Task: Create a due date automation trigger when advanced on, the moment a card is due add fields with custom field "Resume" set.
Action: Mouse moved to (849, 242)
Screenshot: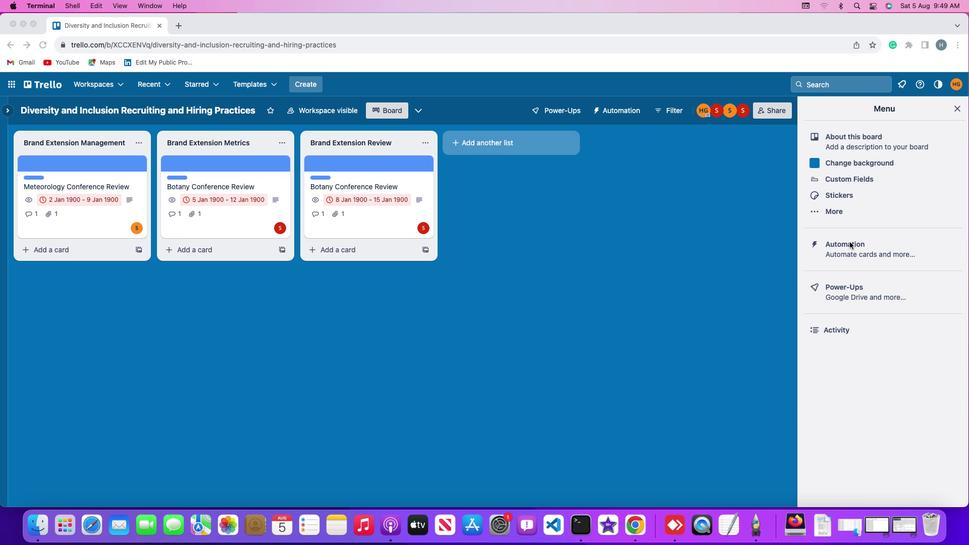 
Action: Mouse pressed left at (849, 242)
Screenshot: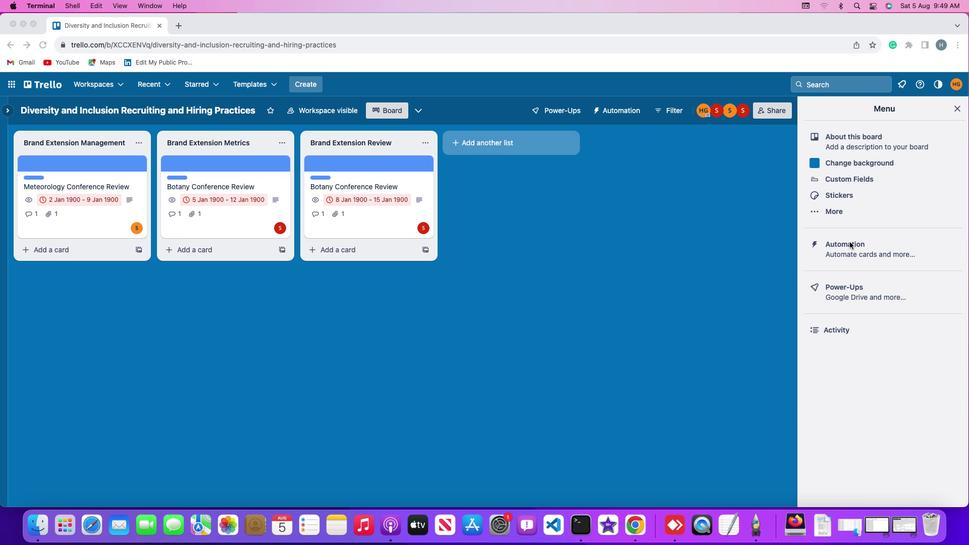 
Action: Mouse pressed left at (849, 242)
Screenshot: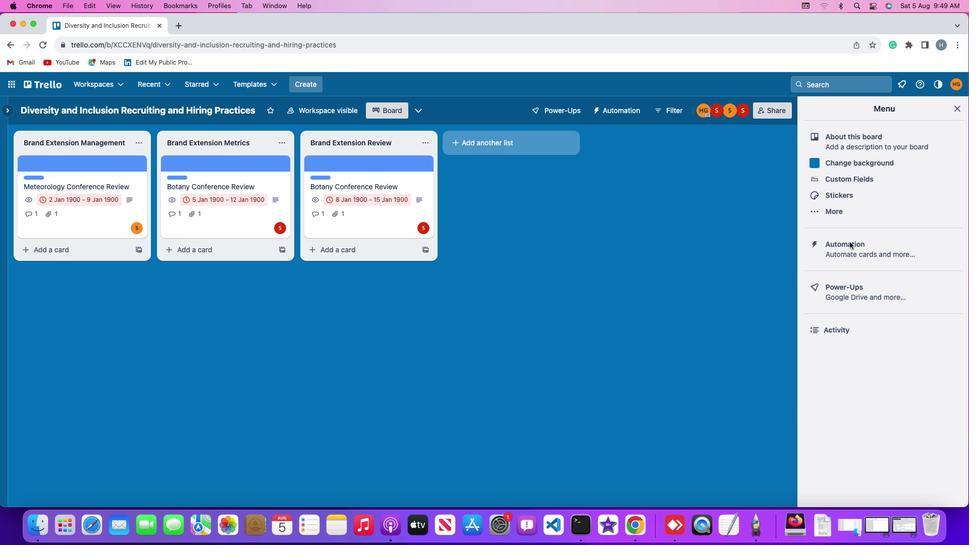 
Action: Mouse moved to (57, 238)
Screenshot: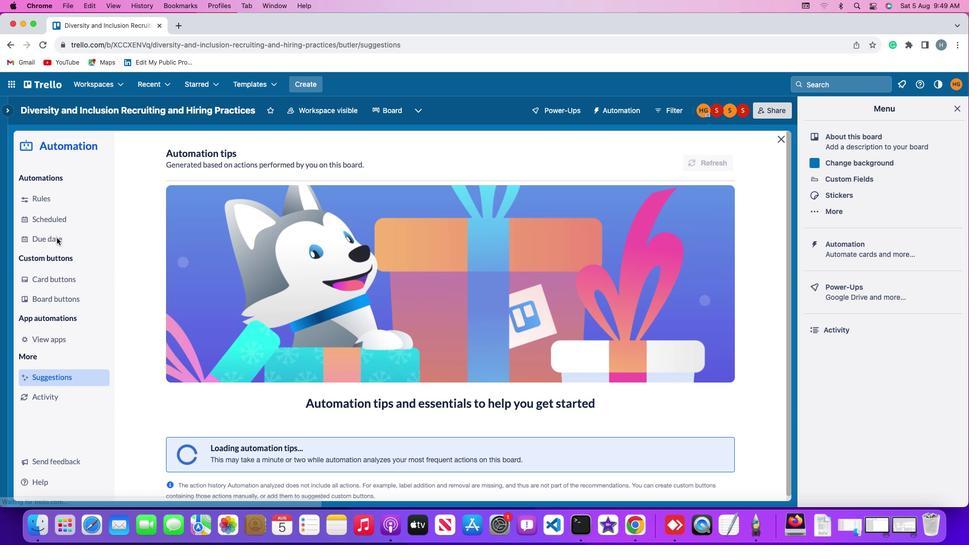 
Action: Mouse pressed left at (57, 238)
Screenshot: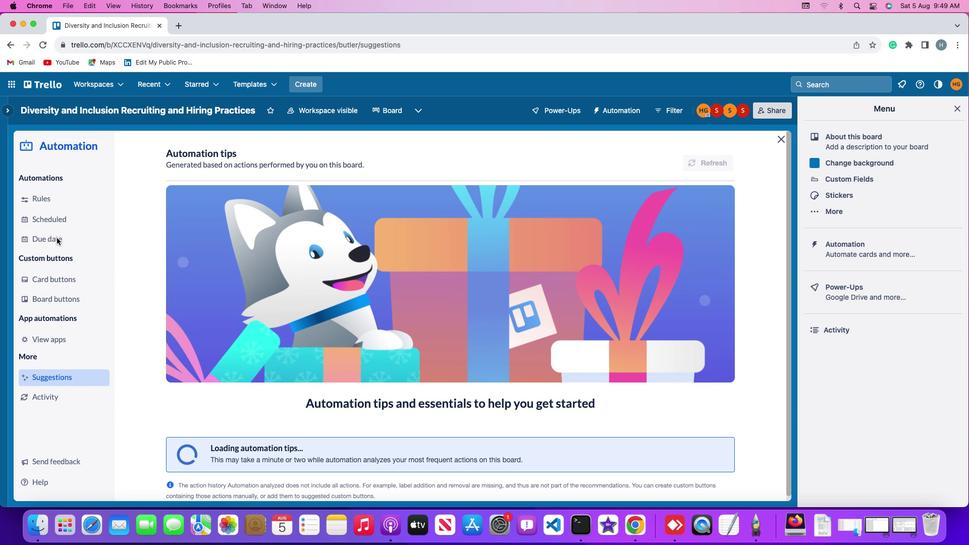 
Action: Mouse moved to (681, 155)
Screenshot: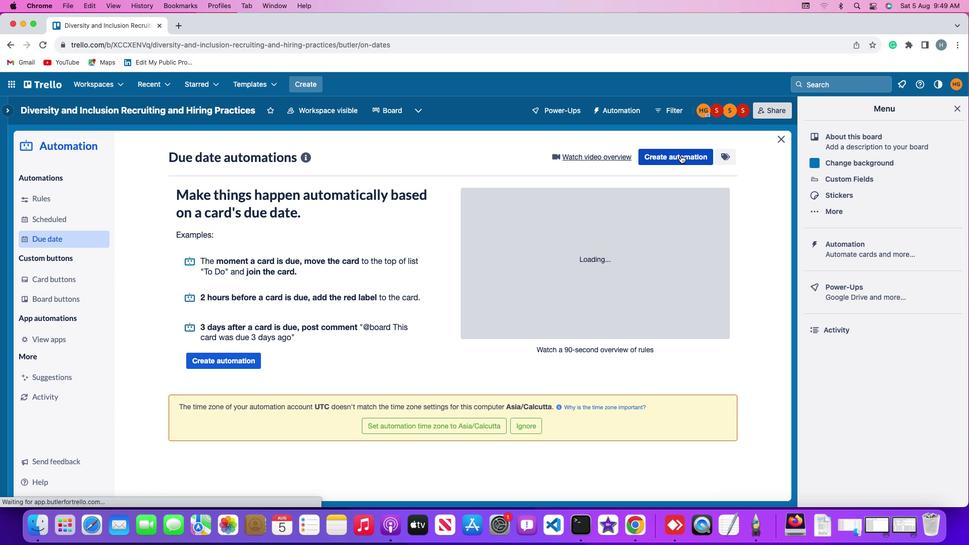 
Action: Mouse pressed left at (681, 155)
Screenshot: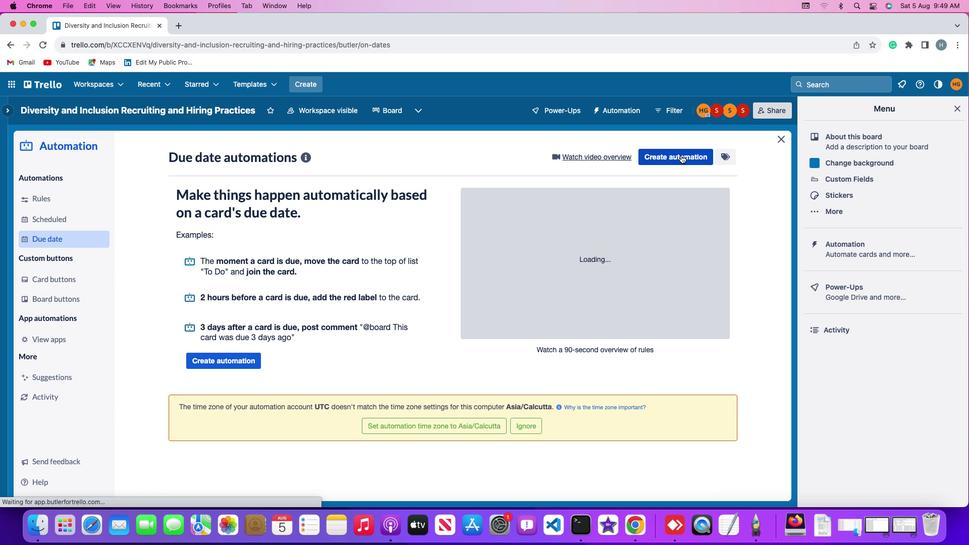 
Action: Mouse moved to (467, 251)
Screenshot: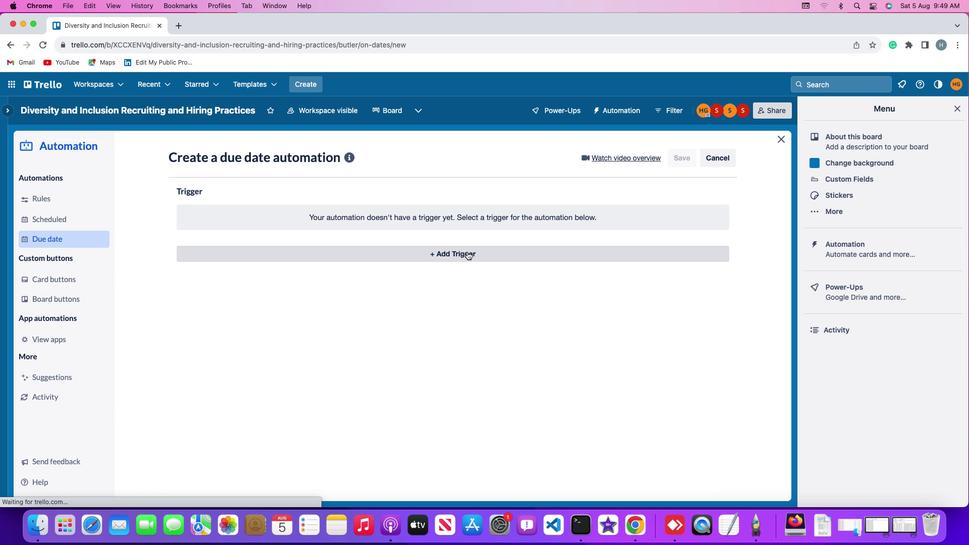 
Action: Mouse pressed left at (467, 251)
Screenshot: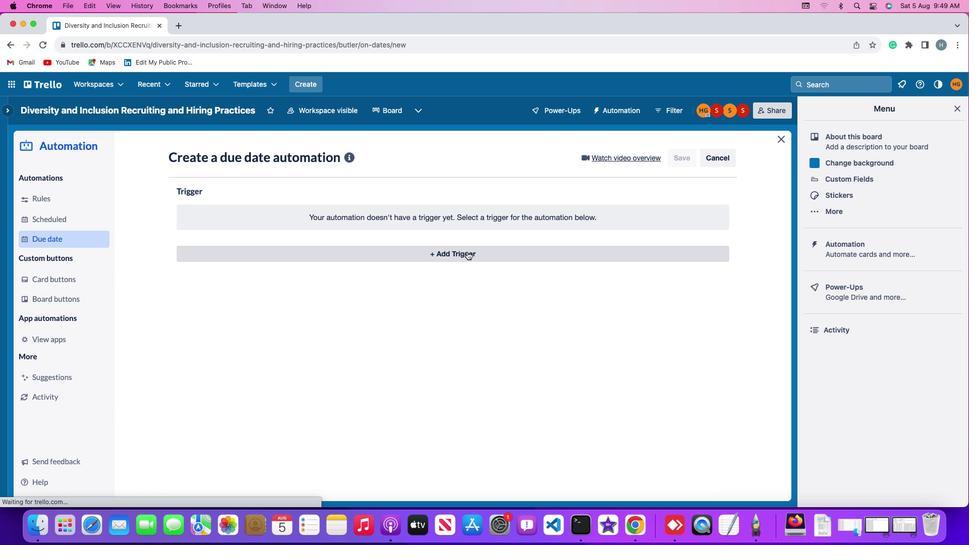 
Action: Mouse moved to (199, 373)
Screenshot: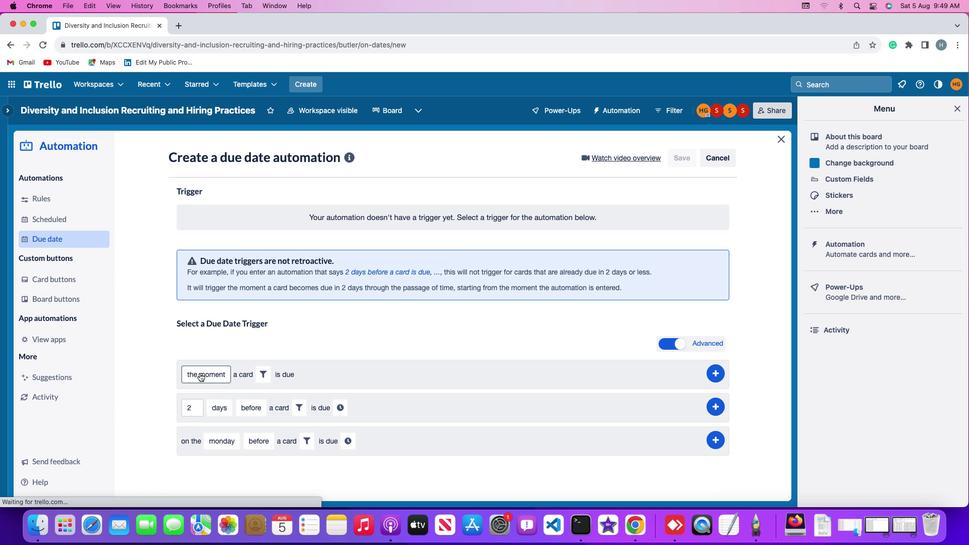 
Action: Mouse pressed left at (199, 373)
Screenshot: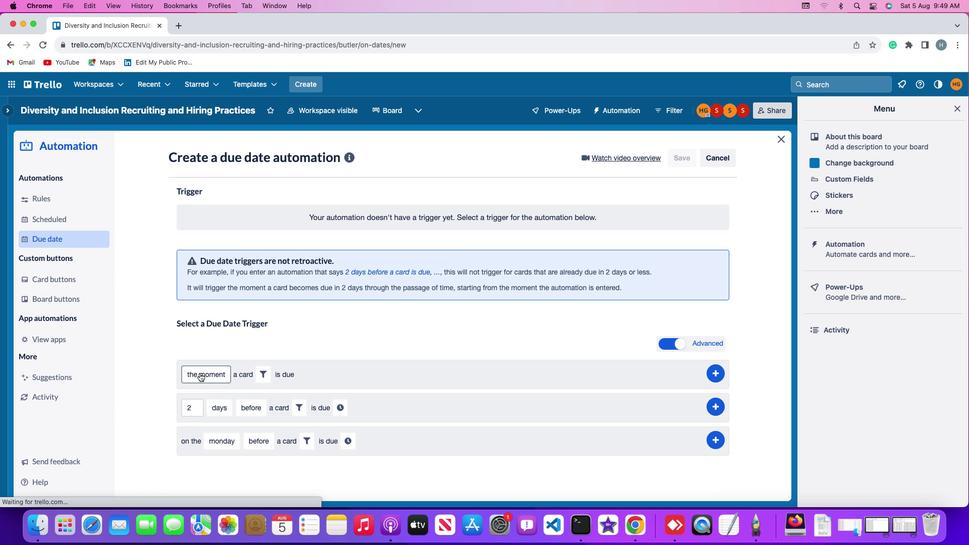 
Action: Mouse moved to (217, 397)
Screenshot: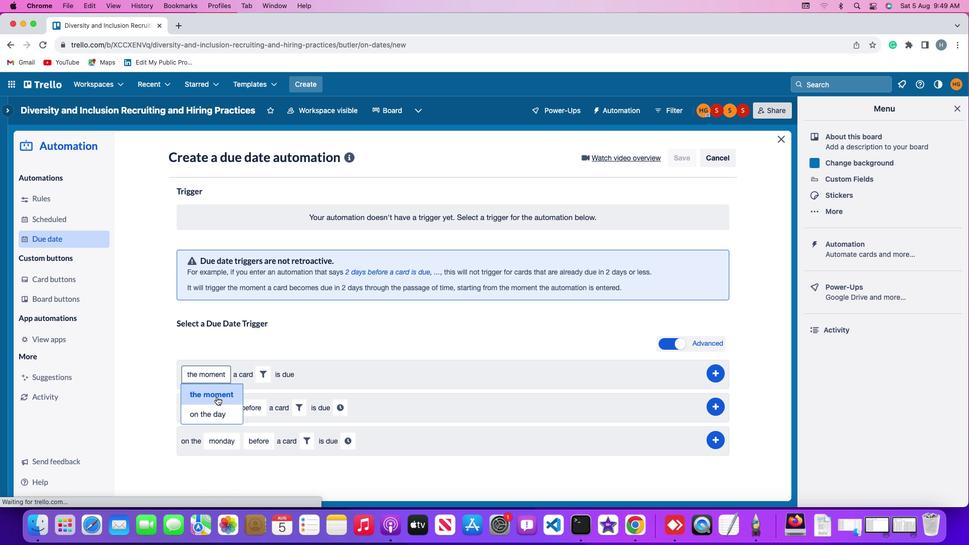 
Action: Mouse pressed left at (217, 397)
Screenshot: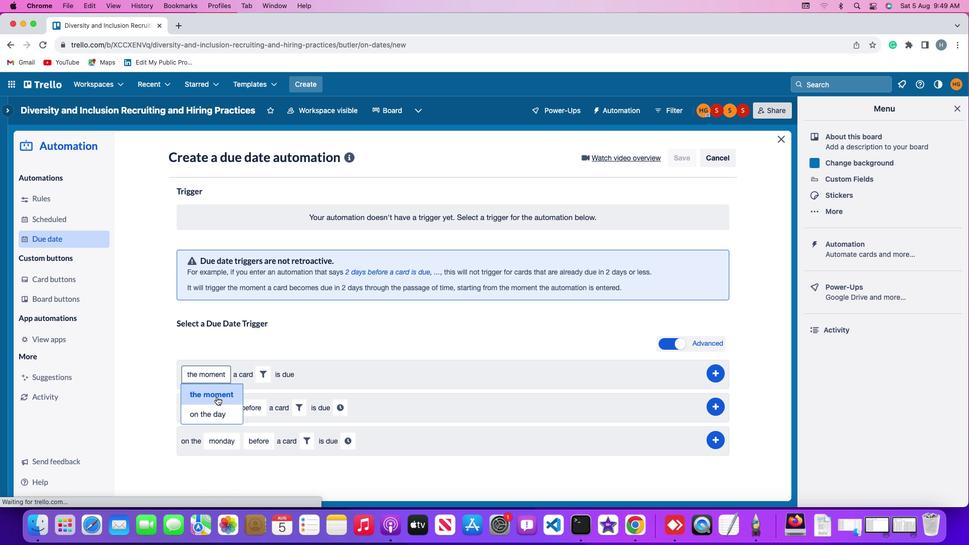 
Action: Mouse moved to (262, 374)
Screenshot: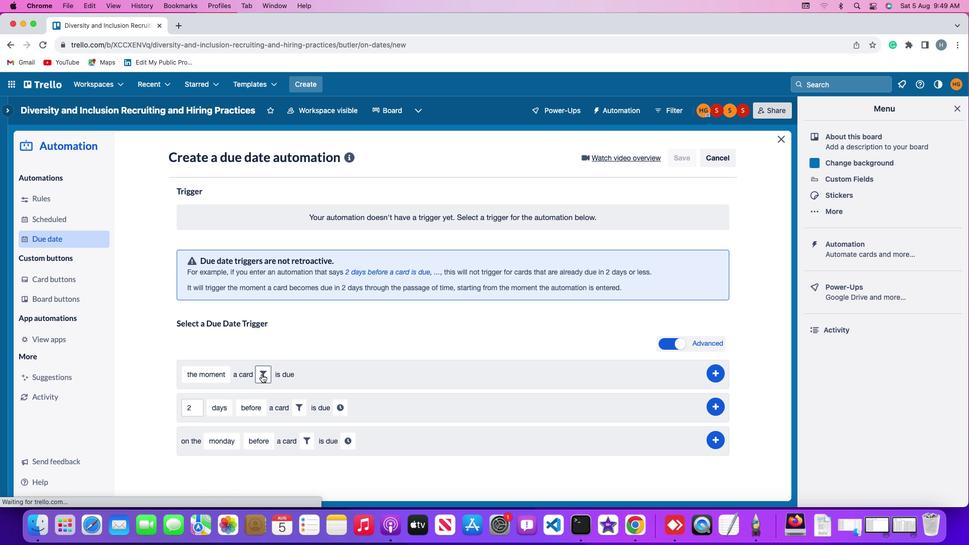 
Action: Mouse pressed left at (262, 374)
Screenshot: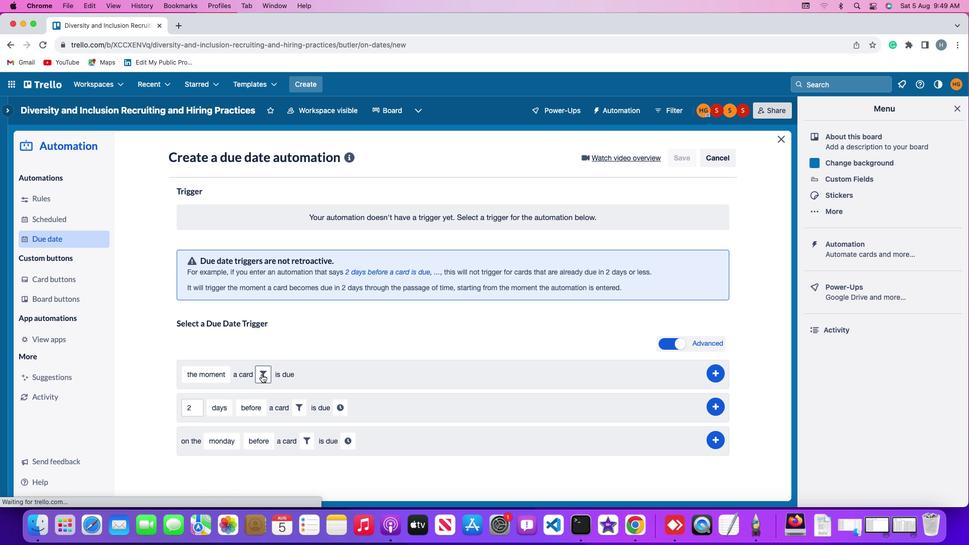 
Action: Mouse moved to (430, 406)
Screenshot: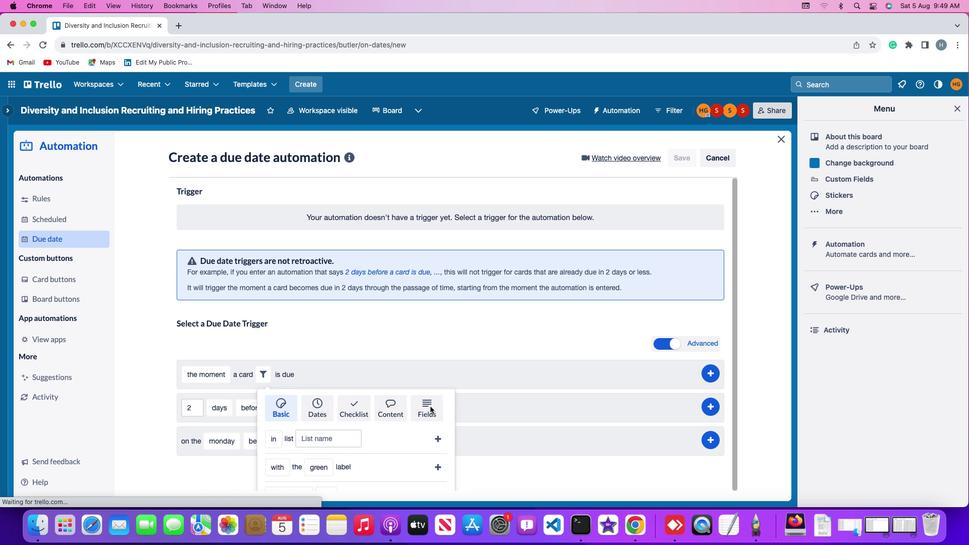 
Action: Mouse pressed left at (430, 406)
Screenshot: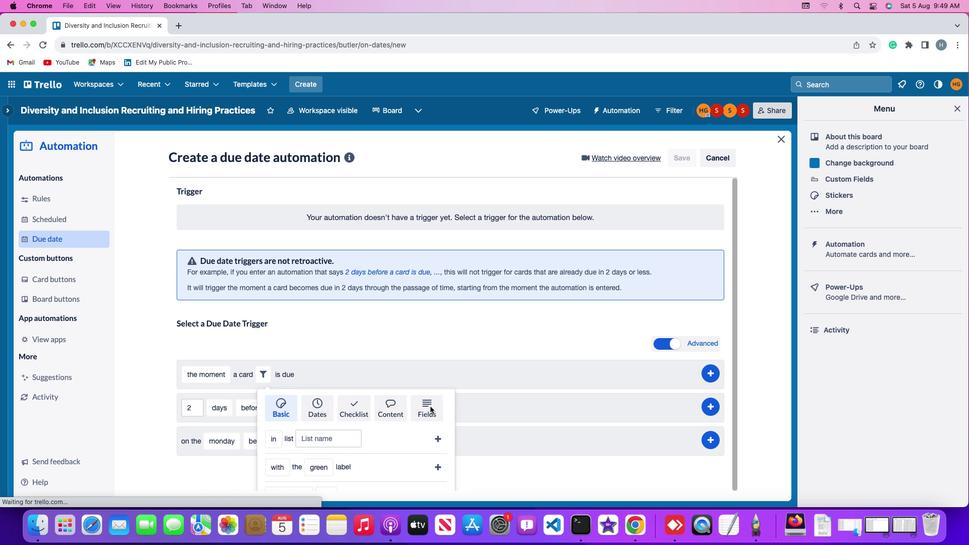 
Action: Mouse moved to (420, 409)
Screenshot: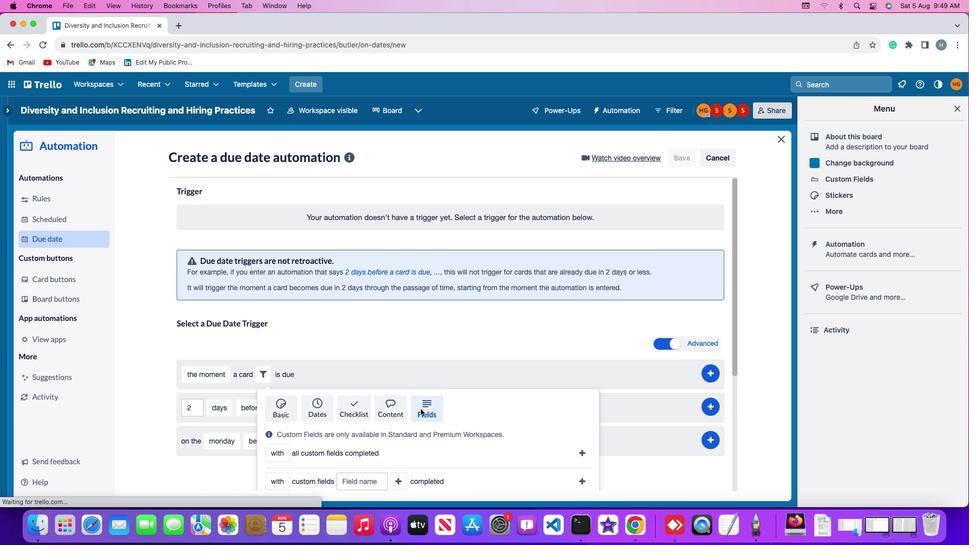 
Action: Mouse scrolled (420, 409) with delta (0, 0)
Screenshot: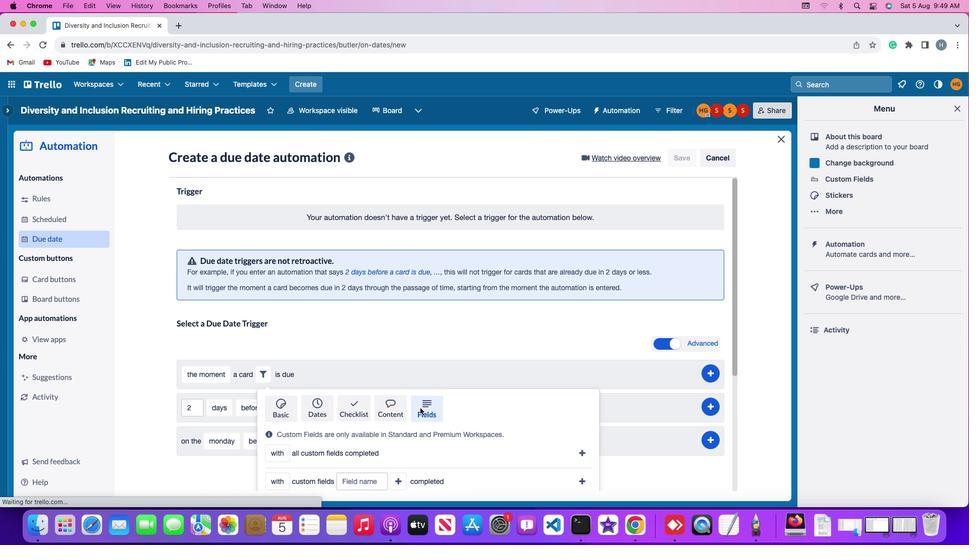 
Action: Mouse moved to (420, 408)
Screenshot: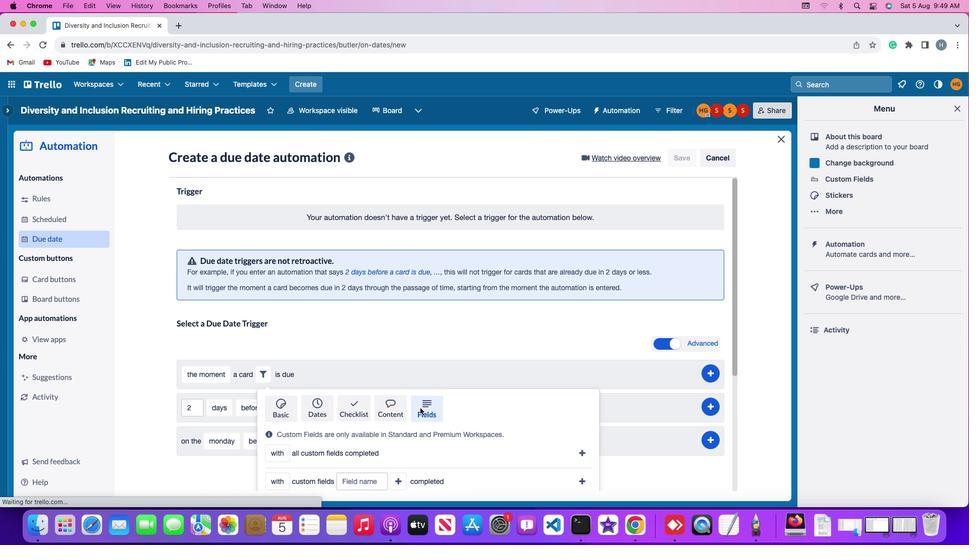 
Action: Mouse scrolled (420, 408) with delta (0, 0)
Screenshot: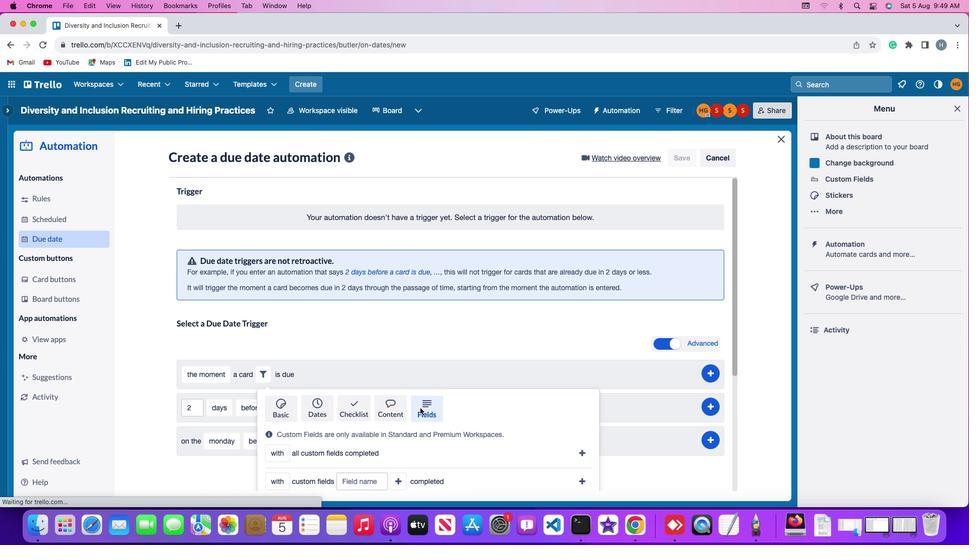 
Action: Mouse moved to (420, 408)
Screenshot: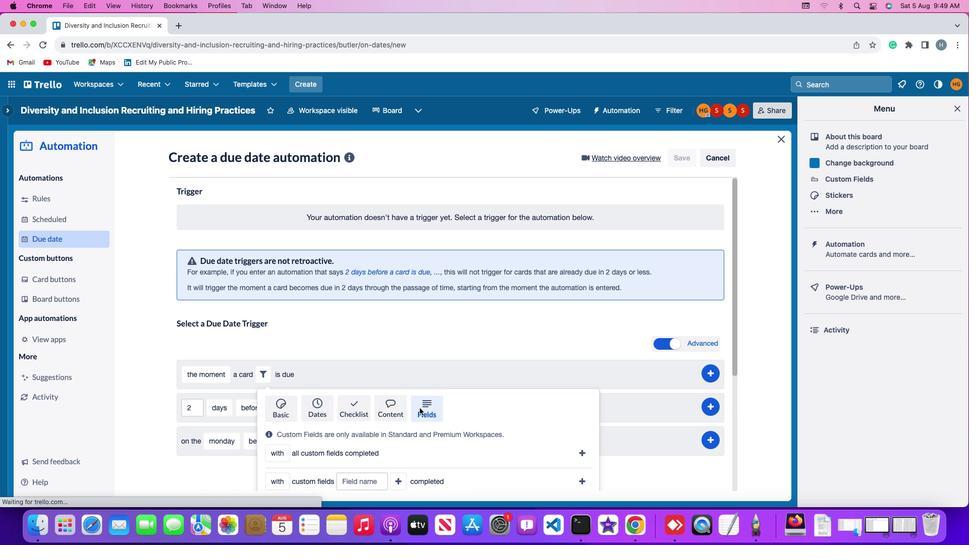 
Action: Mouse scrolled (420, 408) with delta (0, -1)
Screenshot: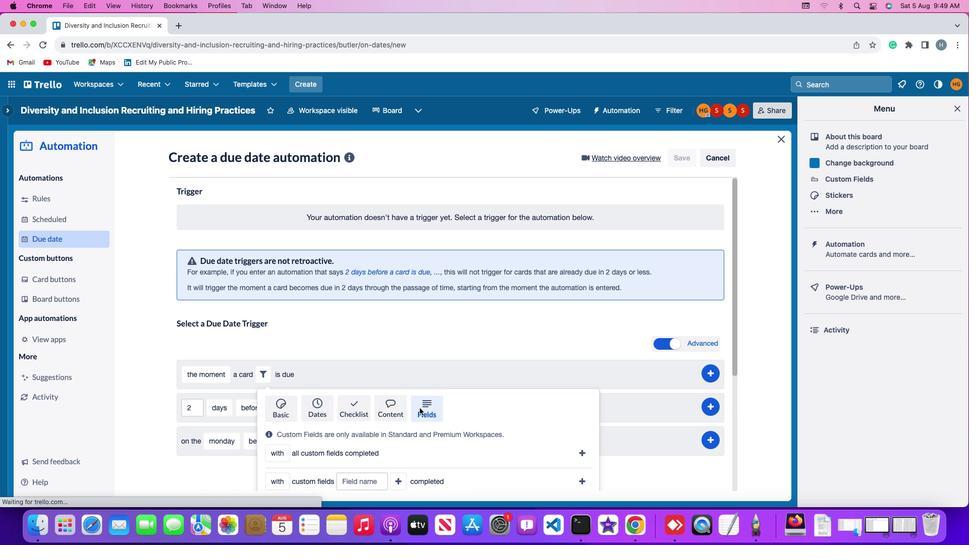 
Action: Mouse moved to (420, 407)
Screenshot: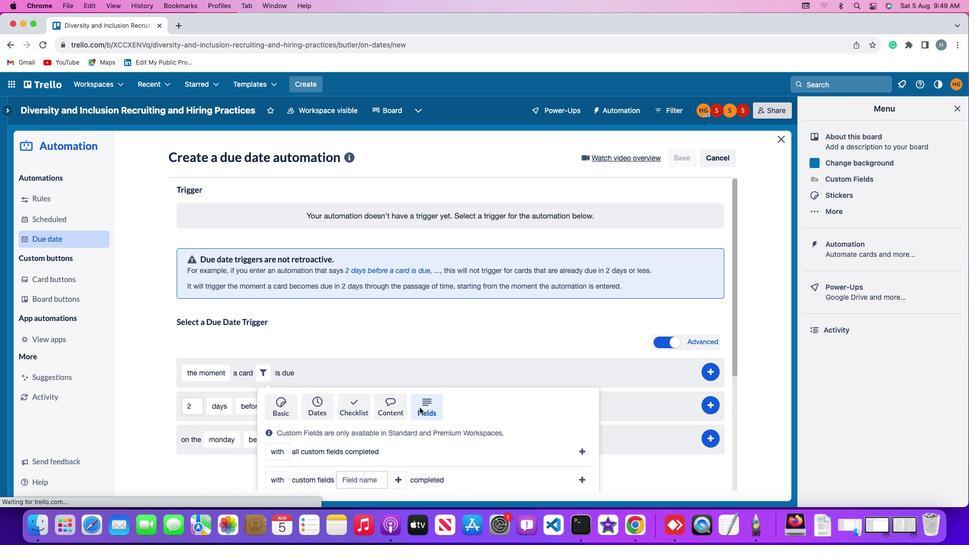 
Action: Mouse scrolled (420, 407) with delta (0, -2)
Screenshot: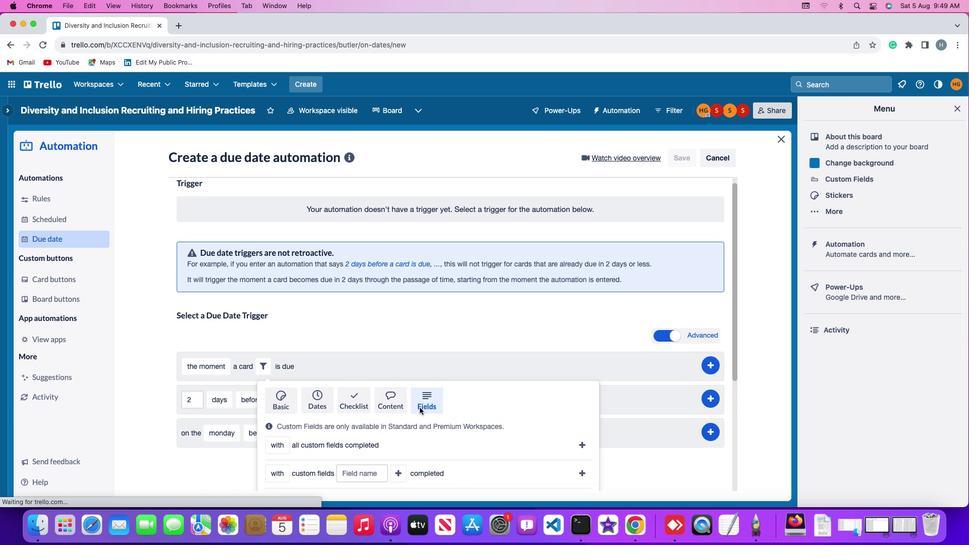 
Action: Mouse scrolled (420, 407) with delta (0, -2)
Screenshot: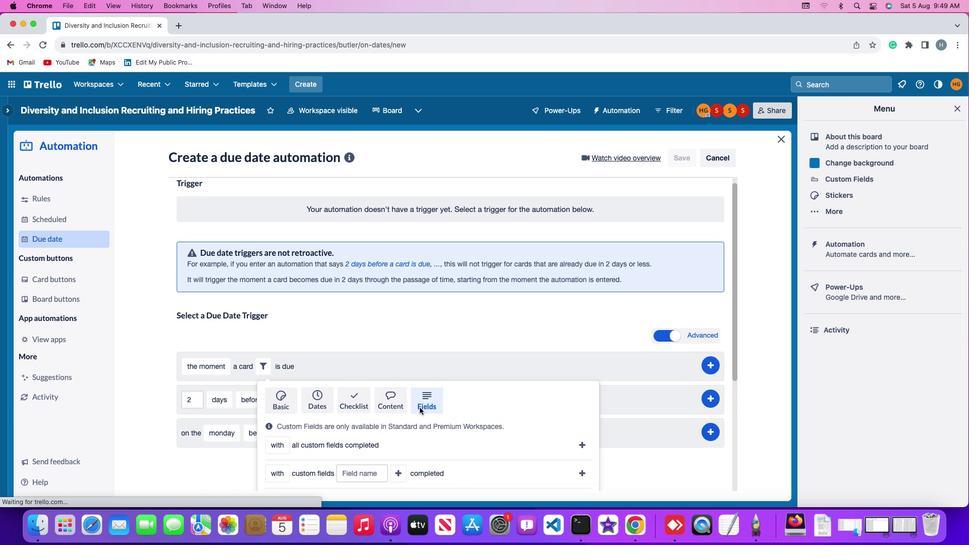 
Action: Mouse moved to (280, 324)
Screenshot: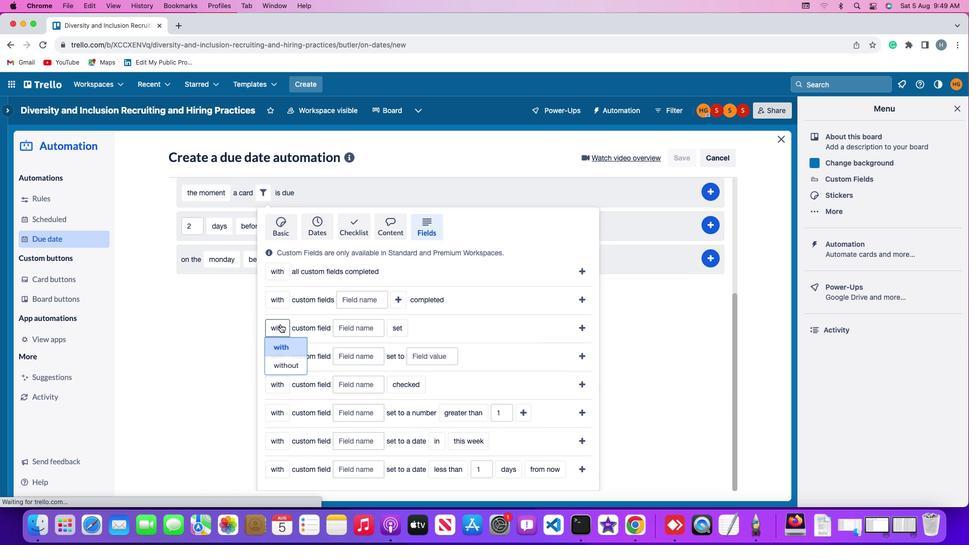 
Action: Mouse pressed left at (280, 324)
Screenshot: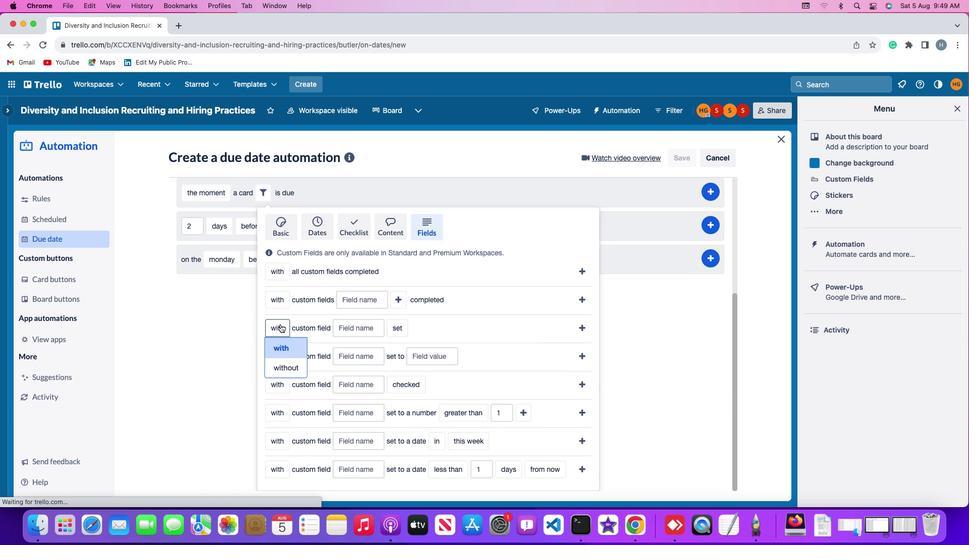 
Action: Mouse moved to (289, 347)
Screenshot: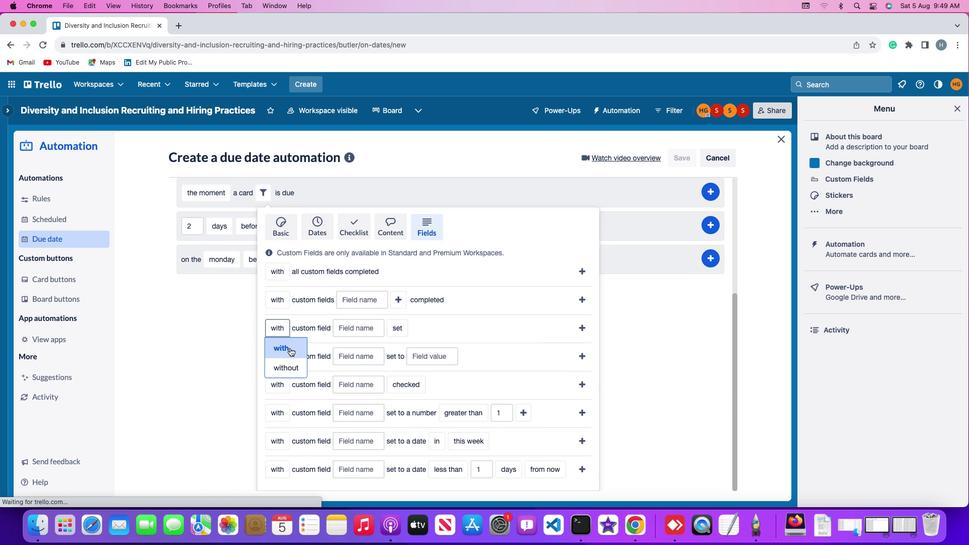 
Action: Mouse pressed left at (289, 347)
Screenshot: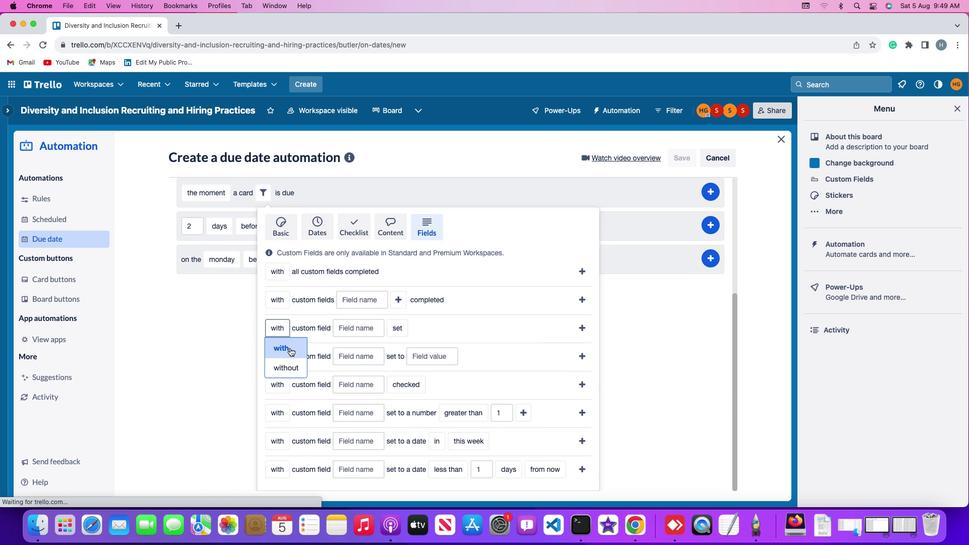 
Action: Mouse moved to (355, 327)
Screenshot: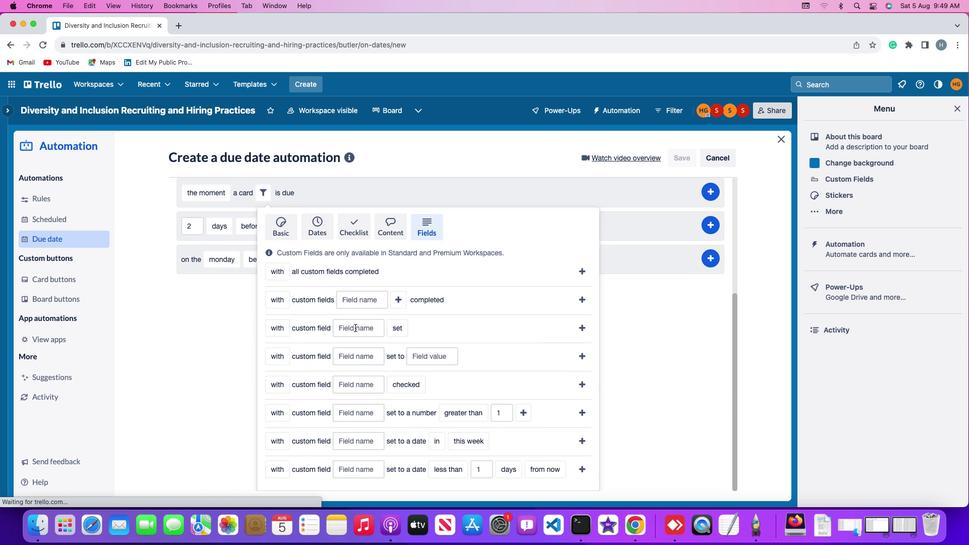 
Action: Mouse pressed left at (355, 327)
Screenshot: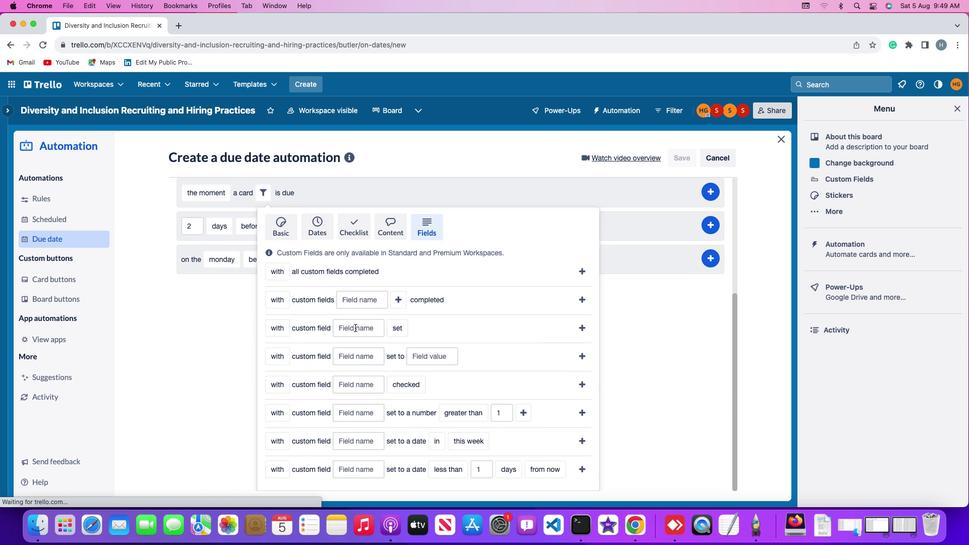 
Action: Mouse moved to (355, 326)
Screenshot: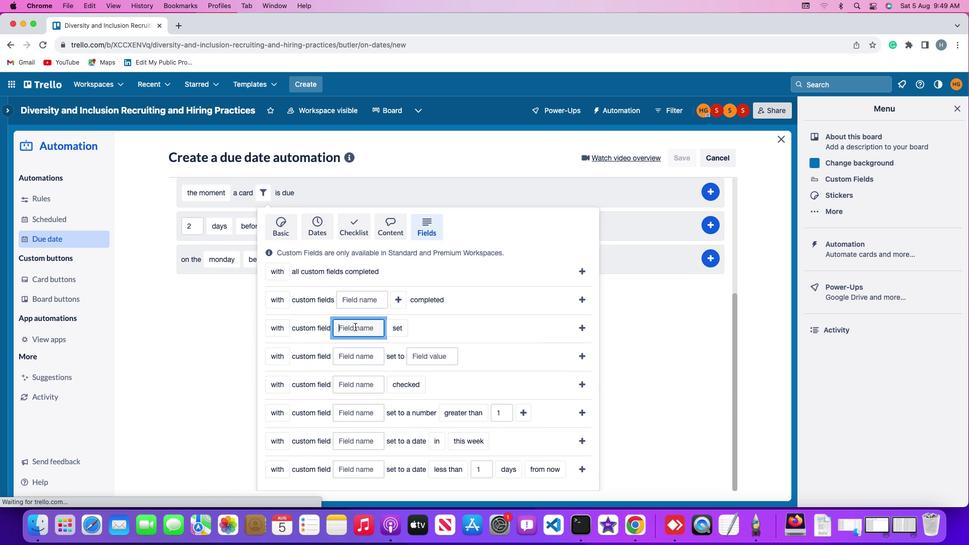 
Action: Key pressed Key.shift'R''e''s''u''m''e'
Screenshot: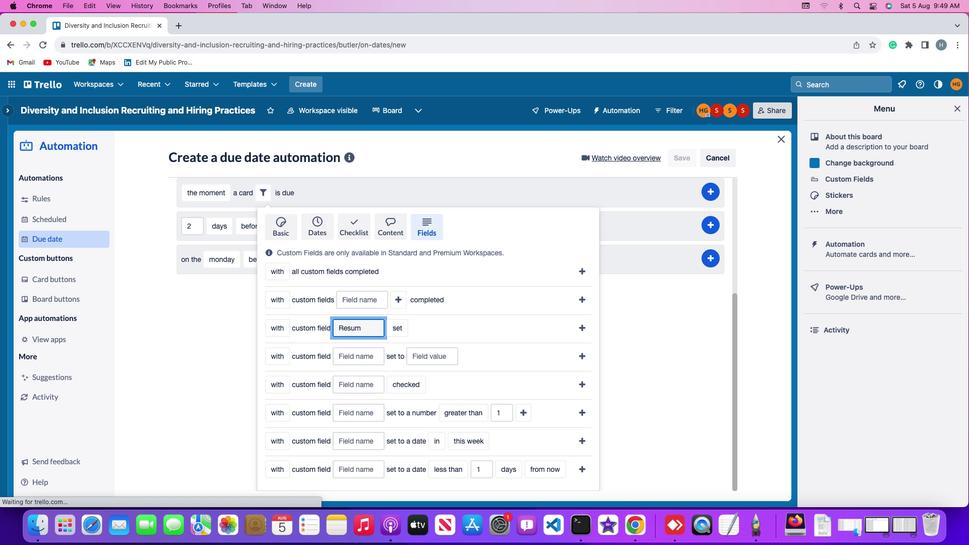 
Action: Mouse moved to (582, 326)
Screenshot: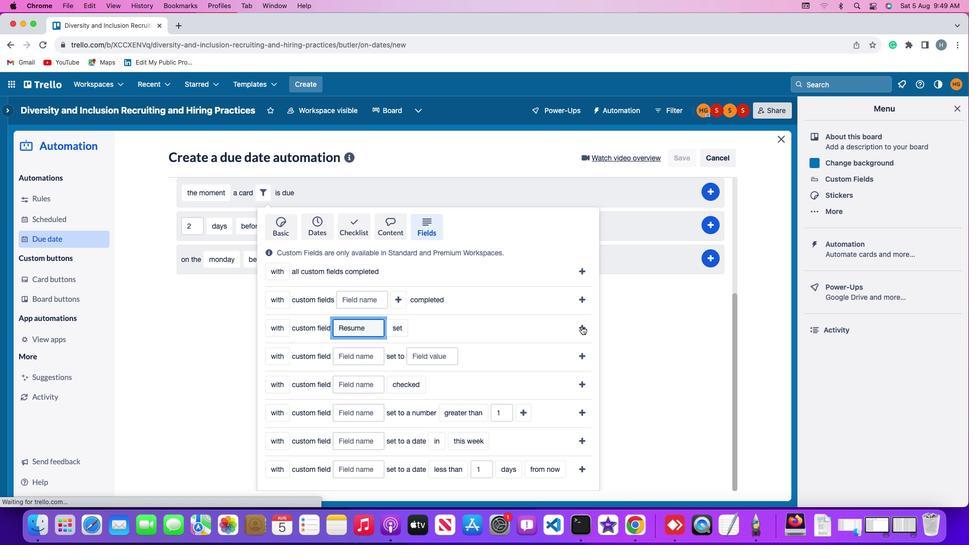 
Action: Mouse pressed left at (582, 326)
Screenshot: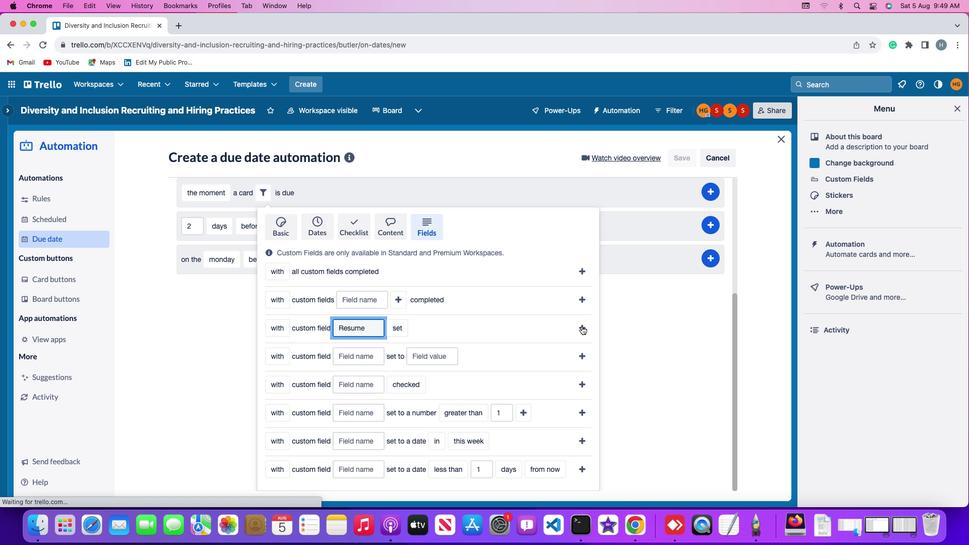 
Action: Mouse moved to (714, 371)
Screenshot: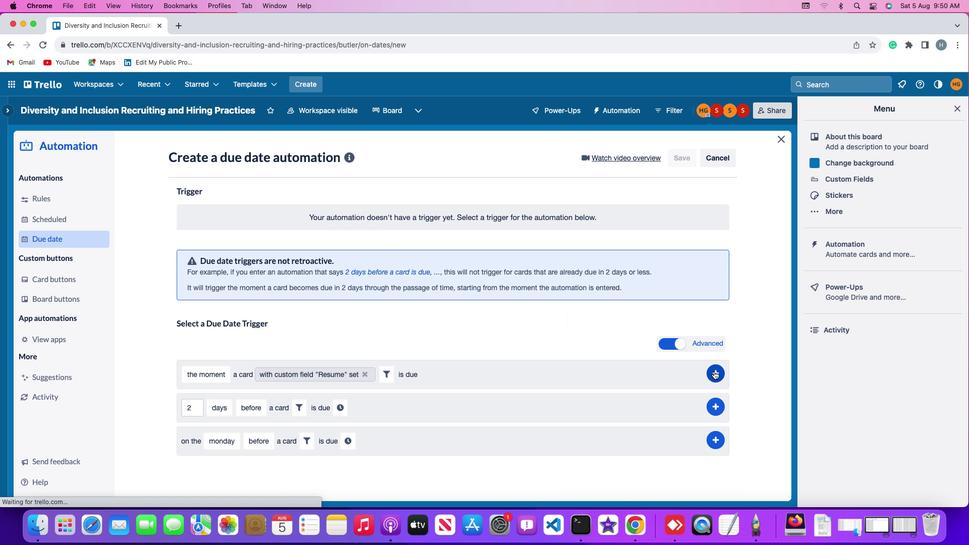 
Action: Mouse pressed left at (714, 371)
Screenshot: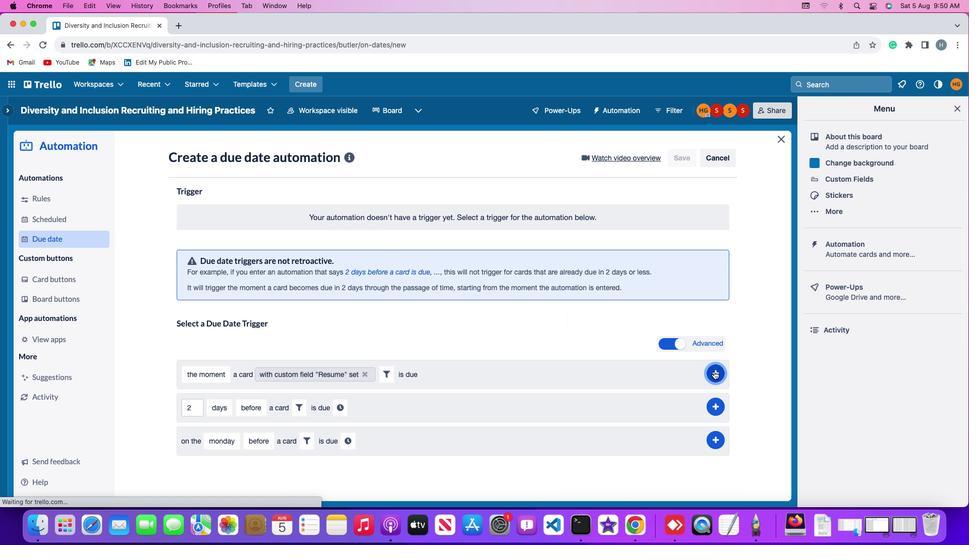 
Action: Mouse moved to (747, 312)
Screenshot: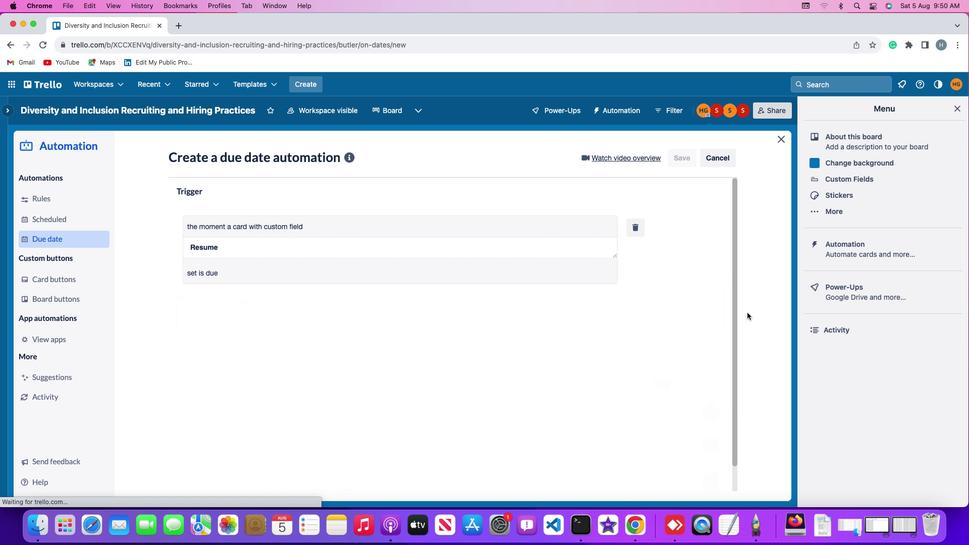 
